 Task: Select a due date automation when advanced on, the moment a card is due add dates not starting this week.
Action: Mouse moved to (1029, 75)
Screenshot: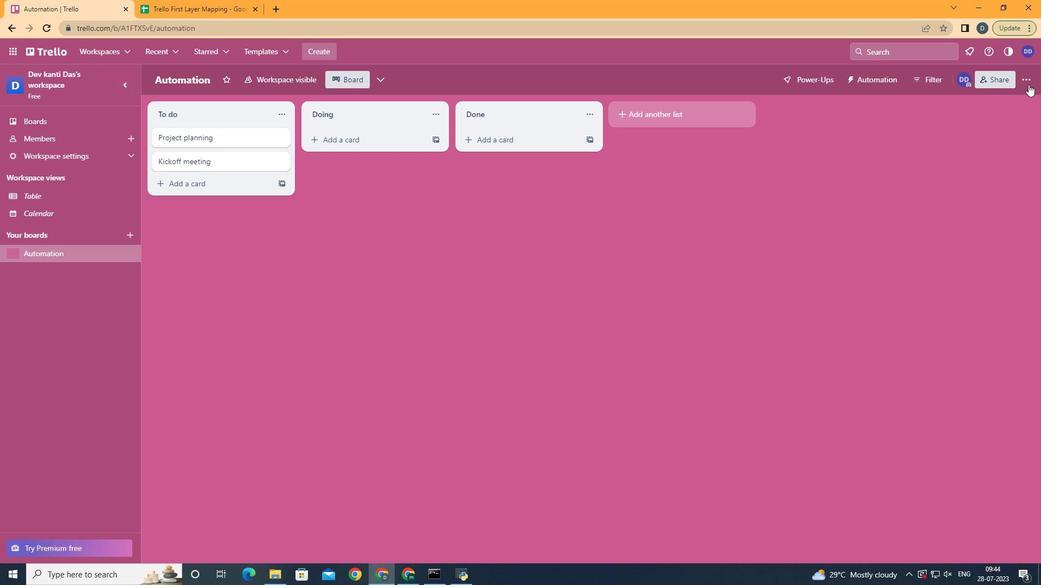 
Action: Mouse pressed left at (1029, 75)
Screenshot: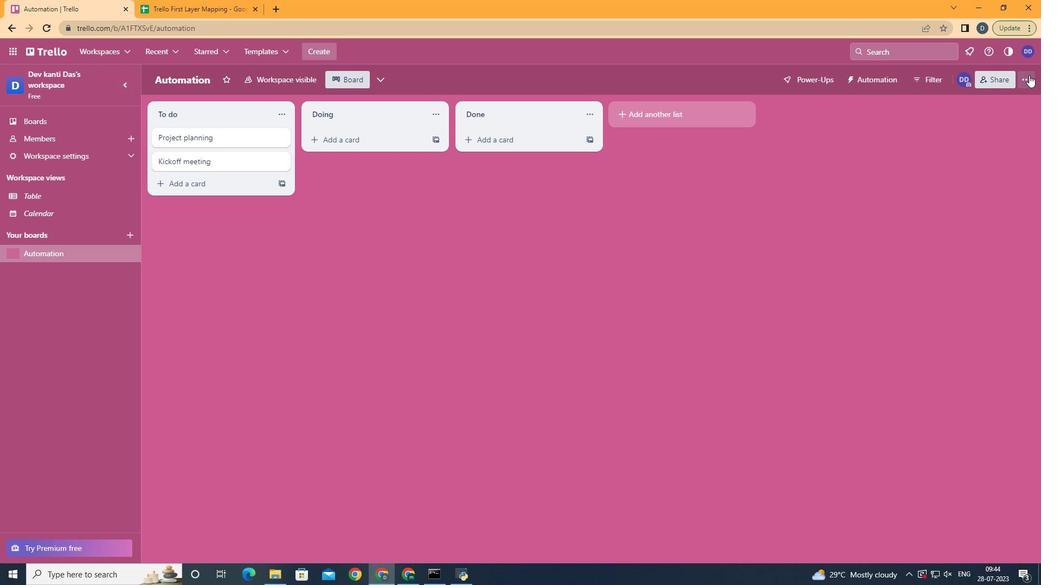 
Action: Mouse moved to (939, 220)
Screenshot: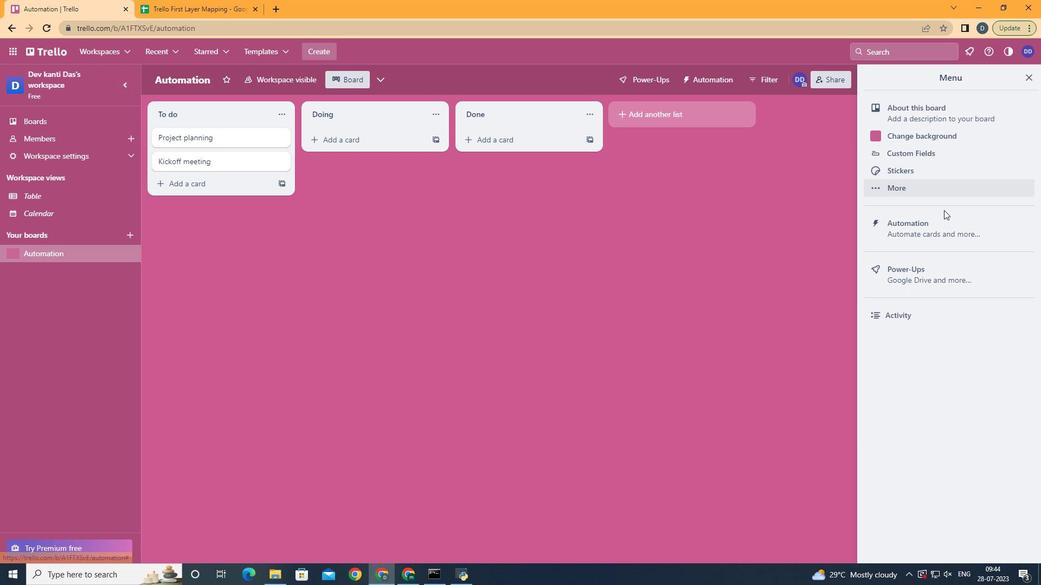 
Action: Mouse pressed left at (939, 220)
Screenshot: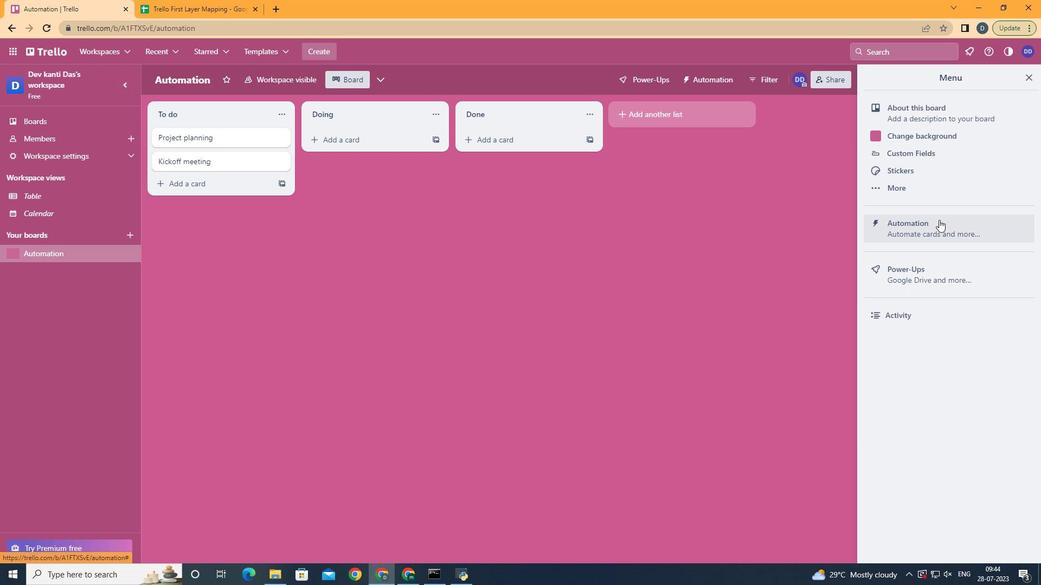 
Action: Mouse moved to (188, 211)
Screenshot: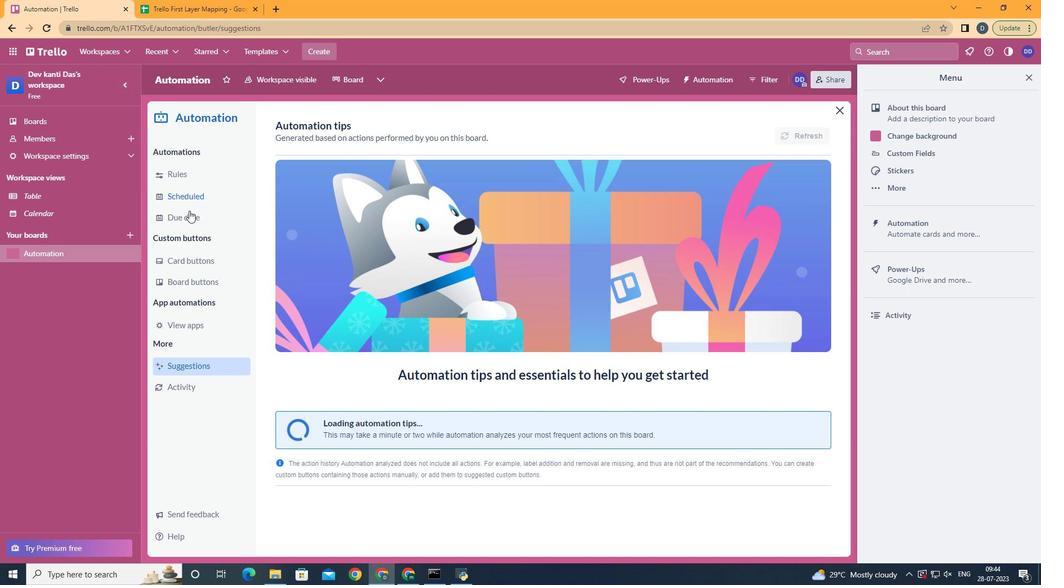 
Action: Mouse pressed left at (188, 211)
Screenshot: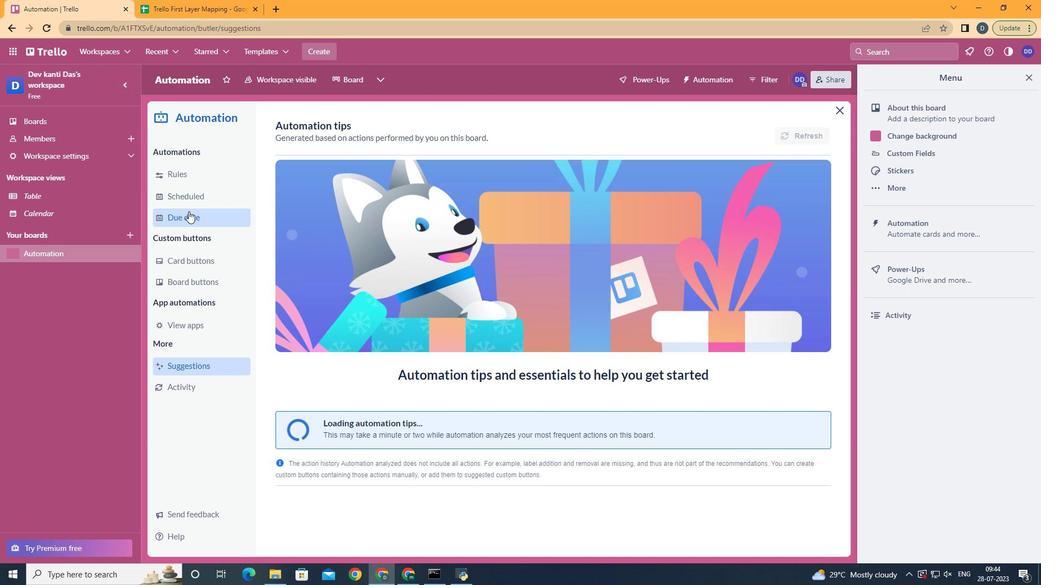 
Action: Mouse moved to (740, 135)
Screenshot: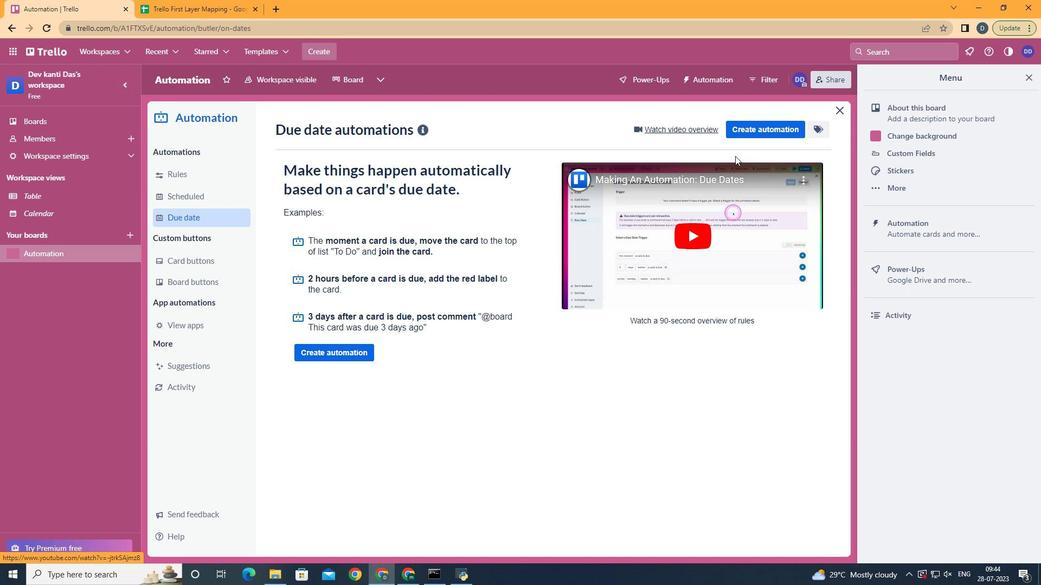 
Action: Mouse pressed left at (740, 135)
Screenshot: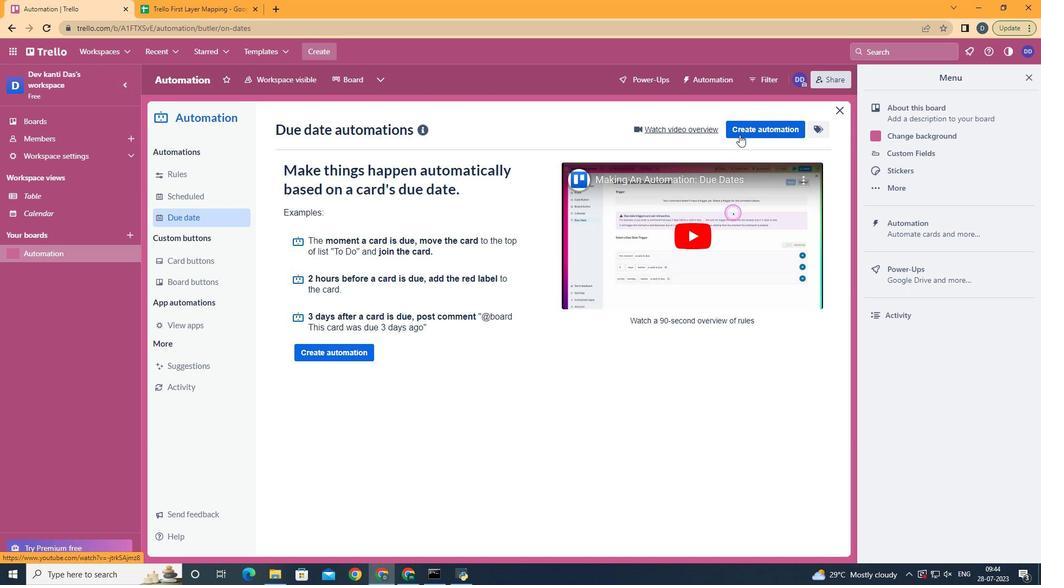
Action: Mouse moved to (529, 245)
Screenshot: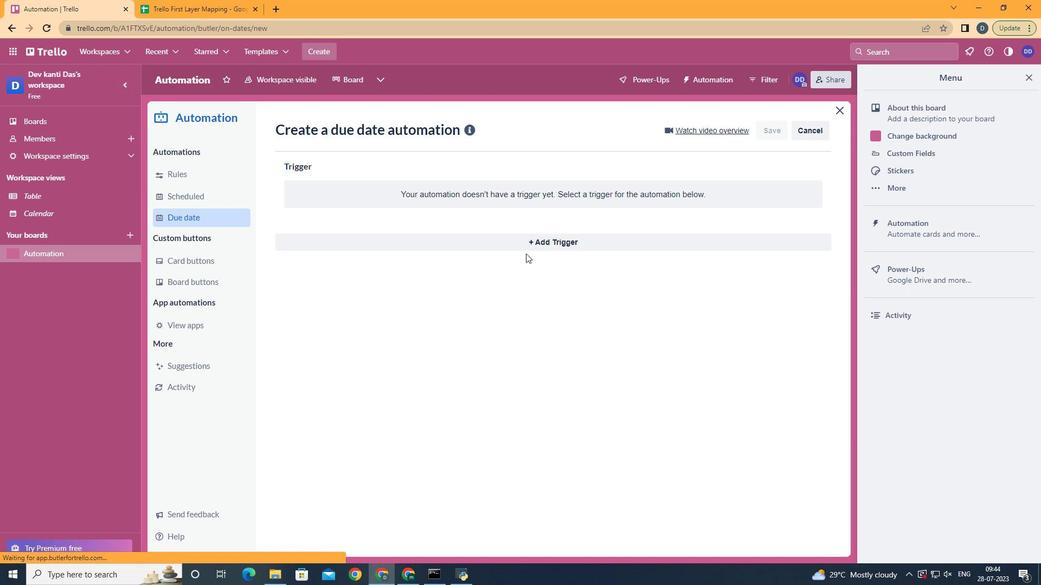 
Action: Mouse pressed left at (529, 245)
Screenshot: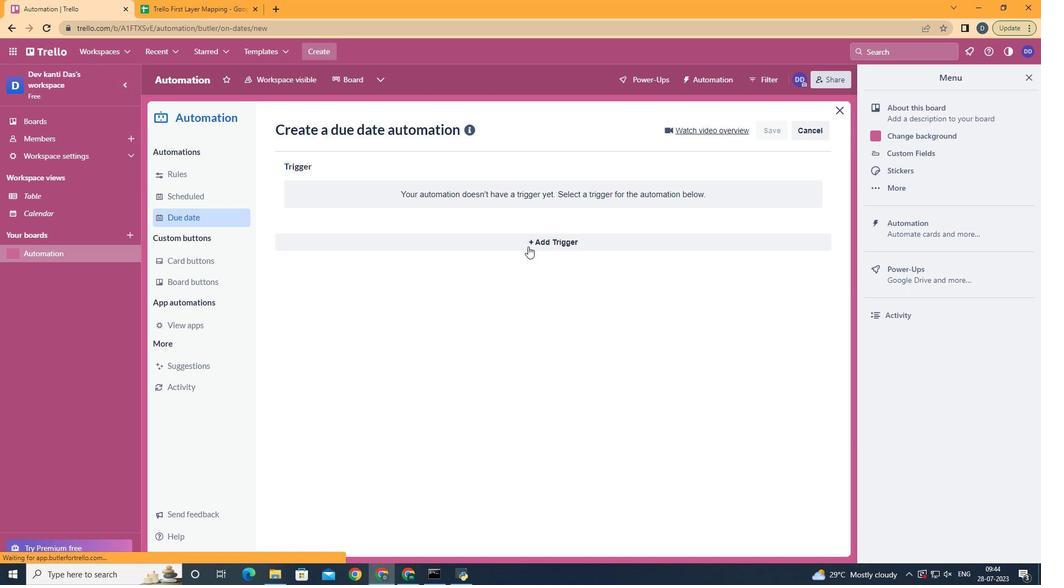 
Action: Mouse moved to (361, 367)
Screenshot: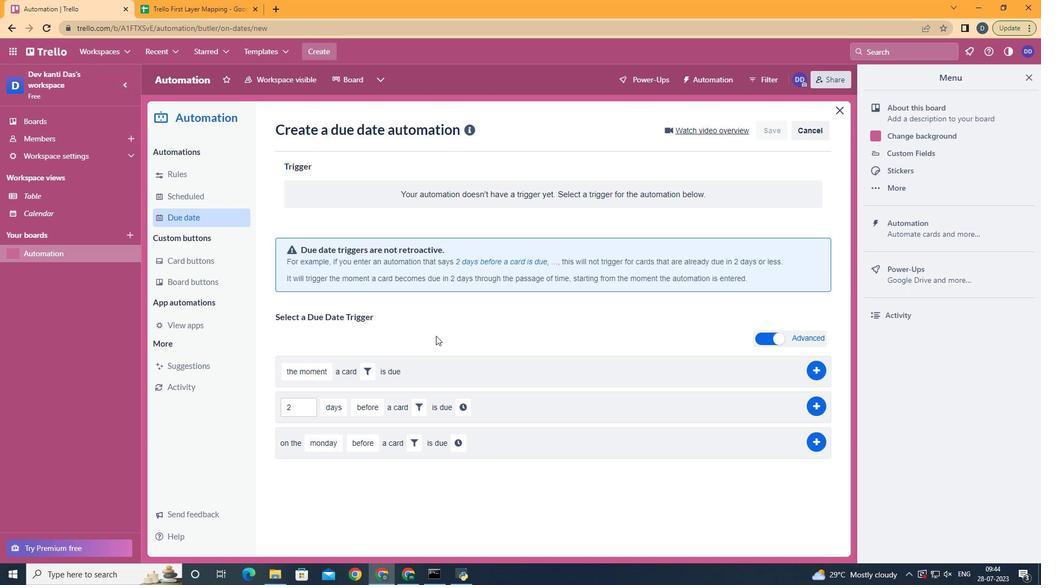 
Action: Mouse pressed left at (361, 367)
Screenshot: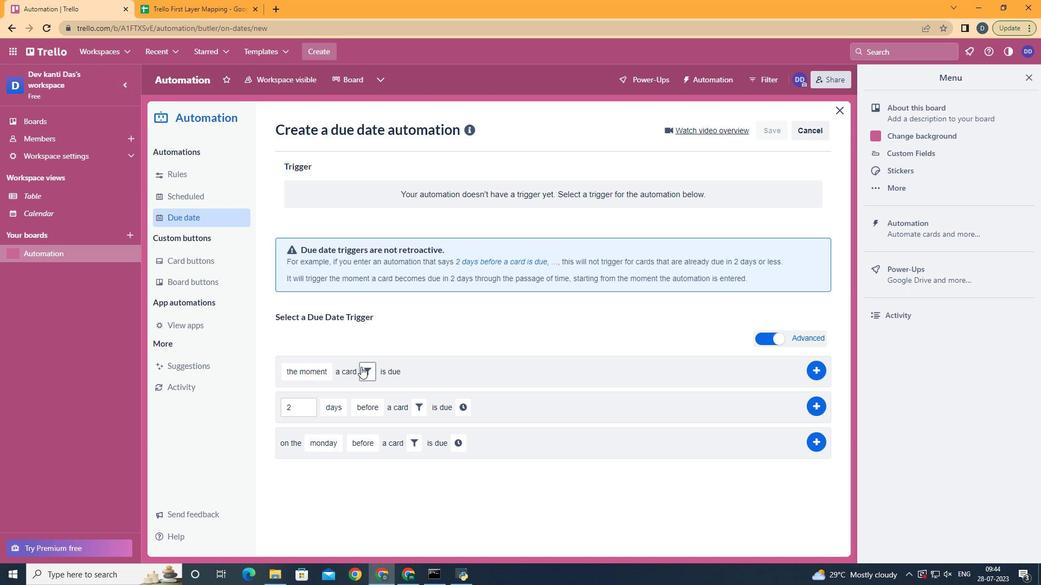 
Action: Mouse moved to (429, 406)
Screenshot: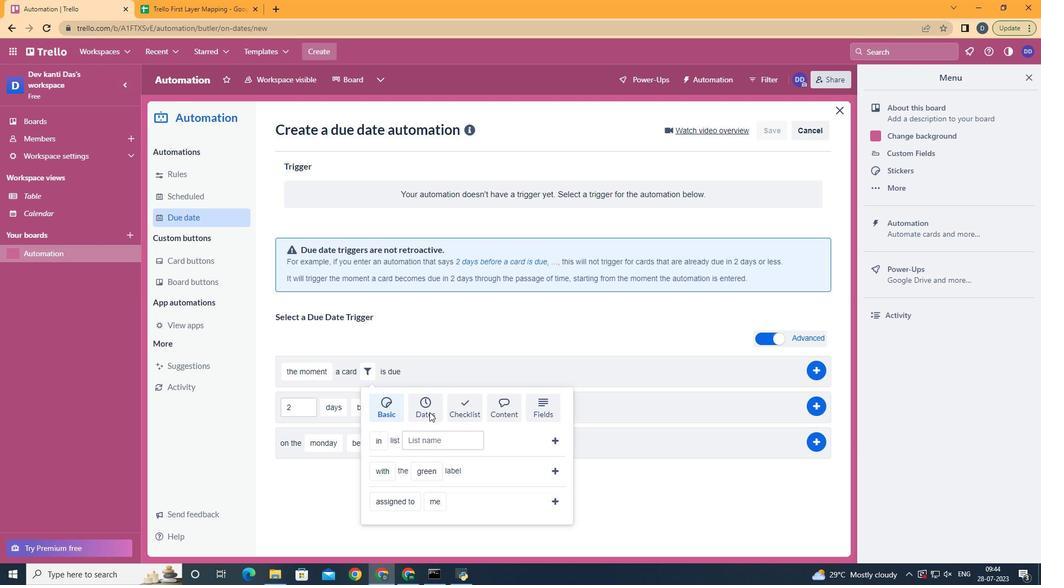 
Action: Mouse pressed left at (429, 406)
Screenshot: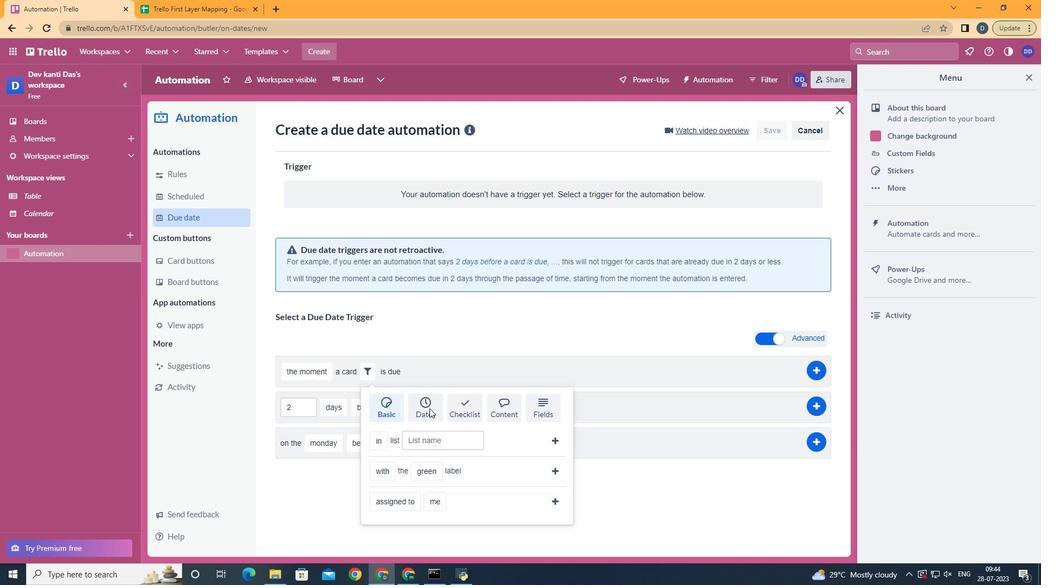 
Action: Mouse moved to (400, 480)
Screenshot: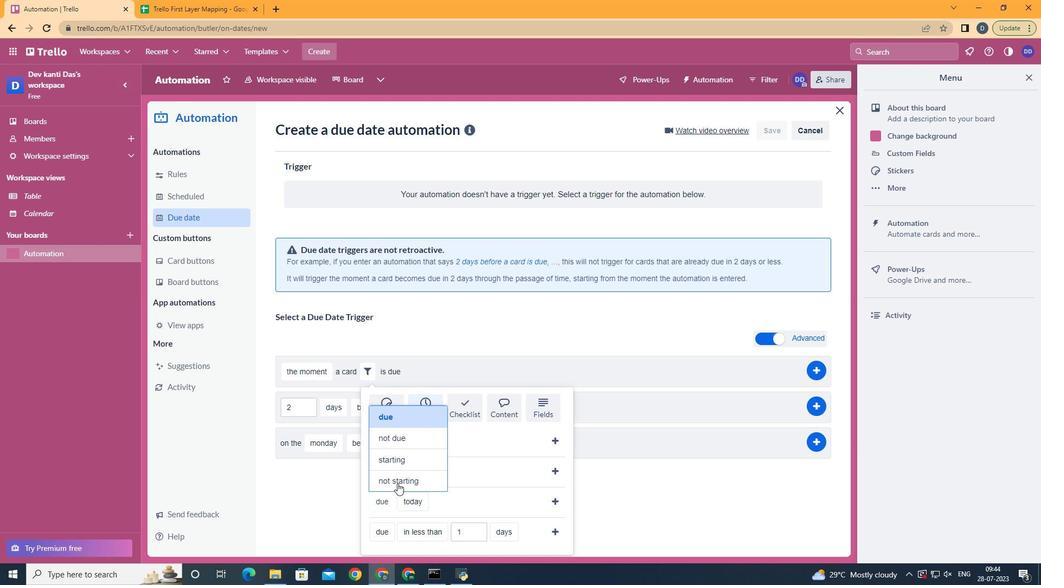 
Action: Mouse pressed left at (400, 480)
Screenshot: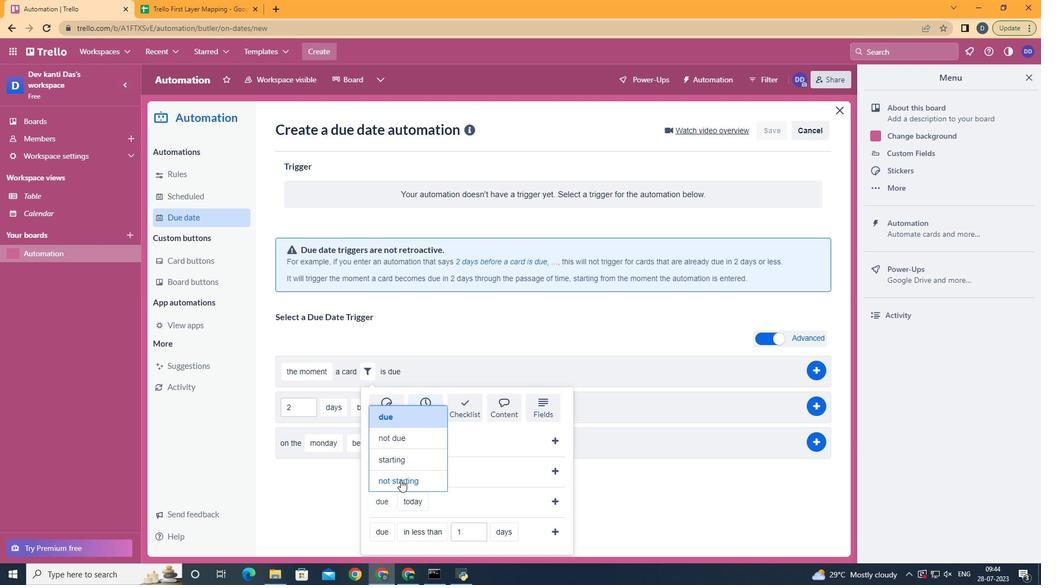 
Action: Mouse moved to (464, 415)
Screenshot: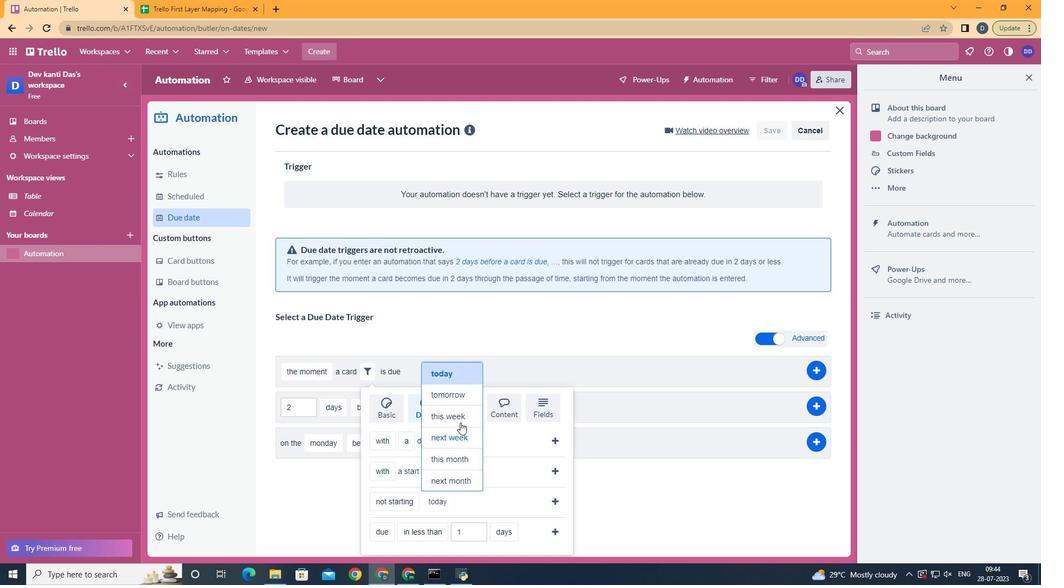 
Action: Mouse pressed left at (464, 415)
Screenshot: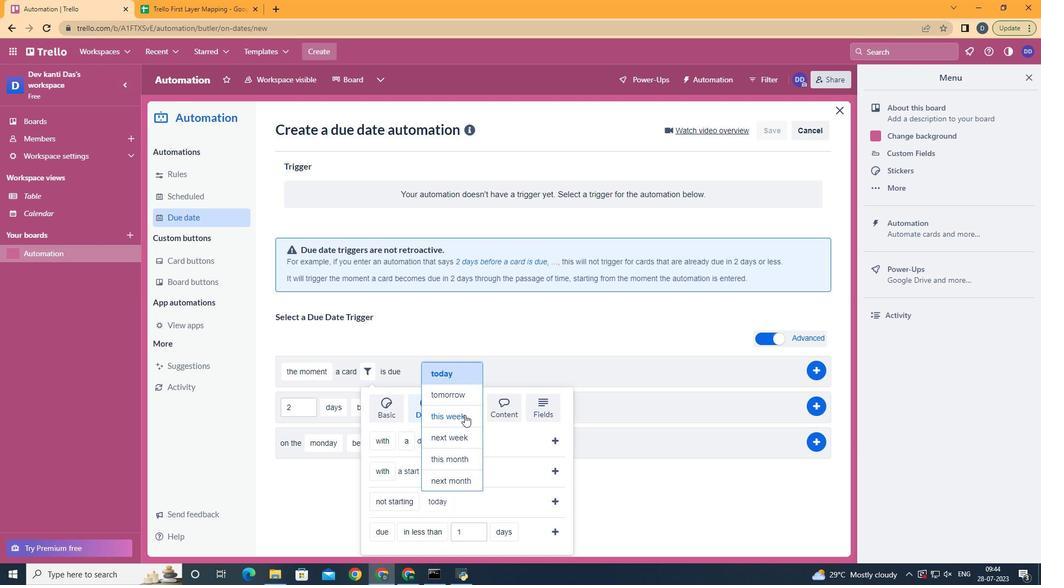 
Action: Mouse moved to (555, 500)
Screenshot: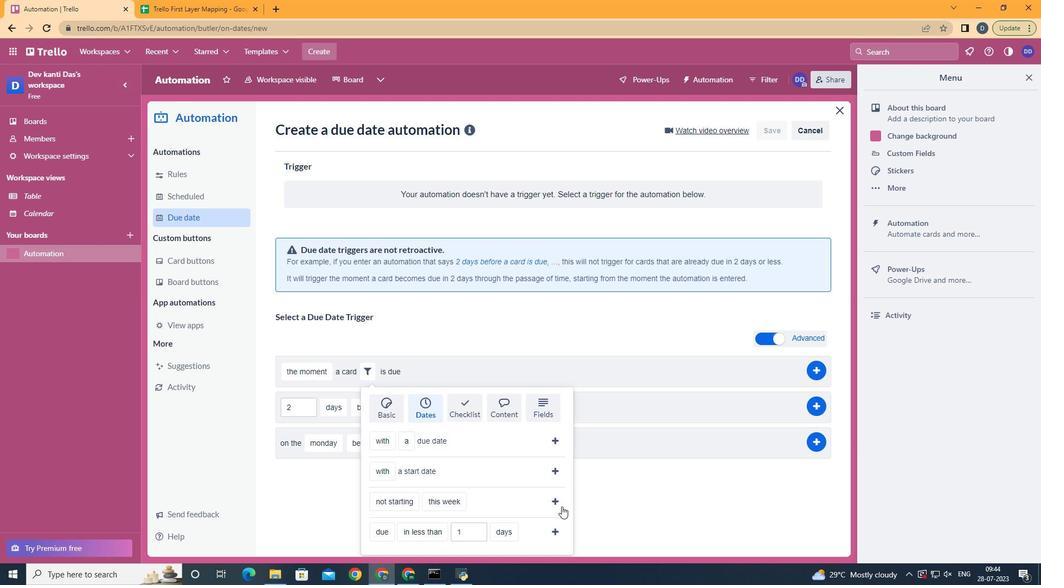 
Action: Mouse pressed left at (555, 500)
Screenshot: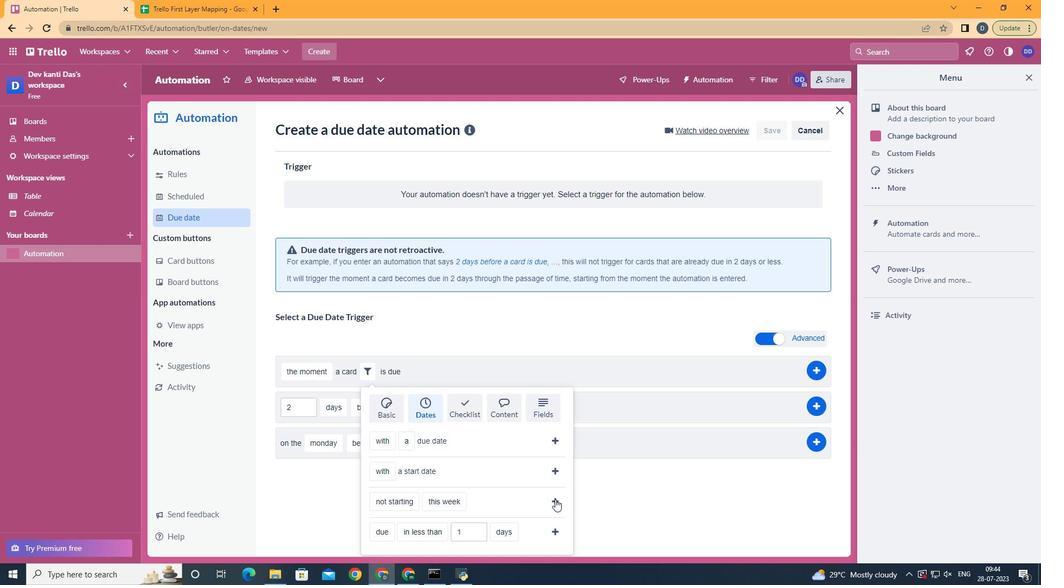 
